 Task: Change the current theme to "Groovy".
Action: Mouse moved to (402, 313)
Screenshot: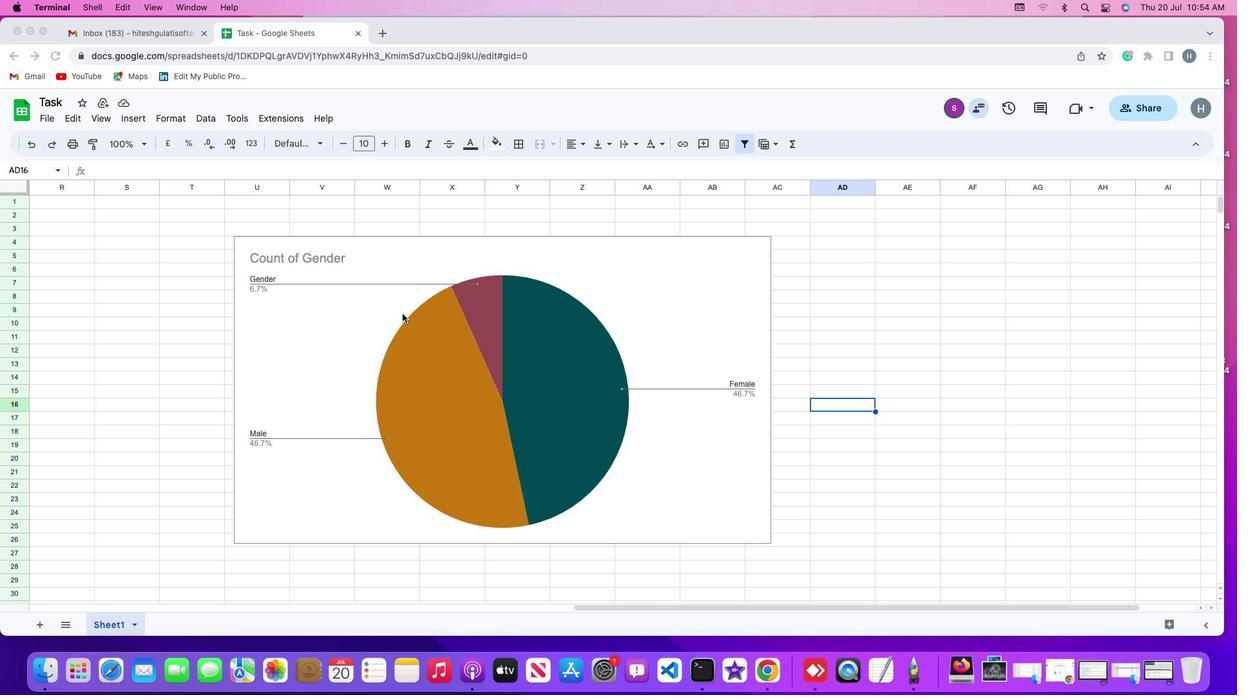 
Action: Mouse pressed left at (402, 313)
Screenshot: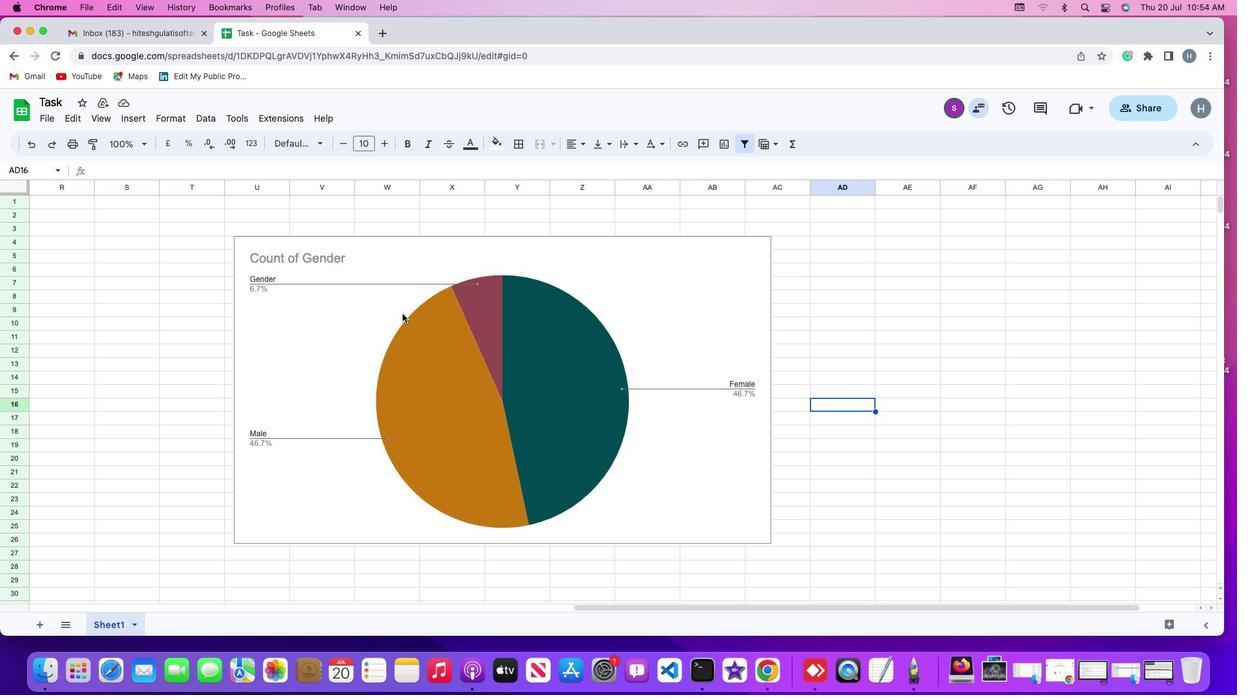 
Action: Mouse moved to (342, 302)
Screenshot: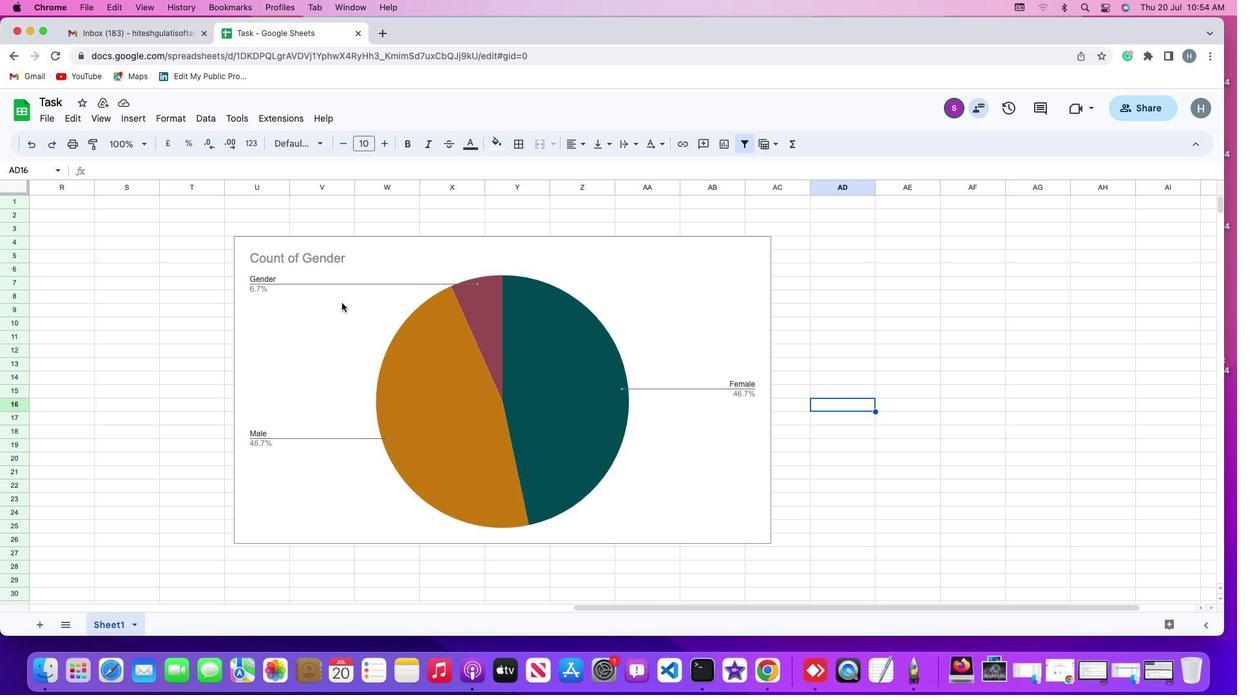 
Action: Mouse pressed left at (342, 302)
Screenshot: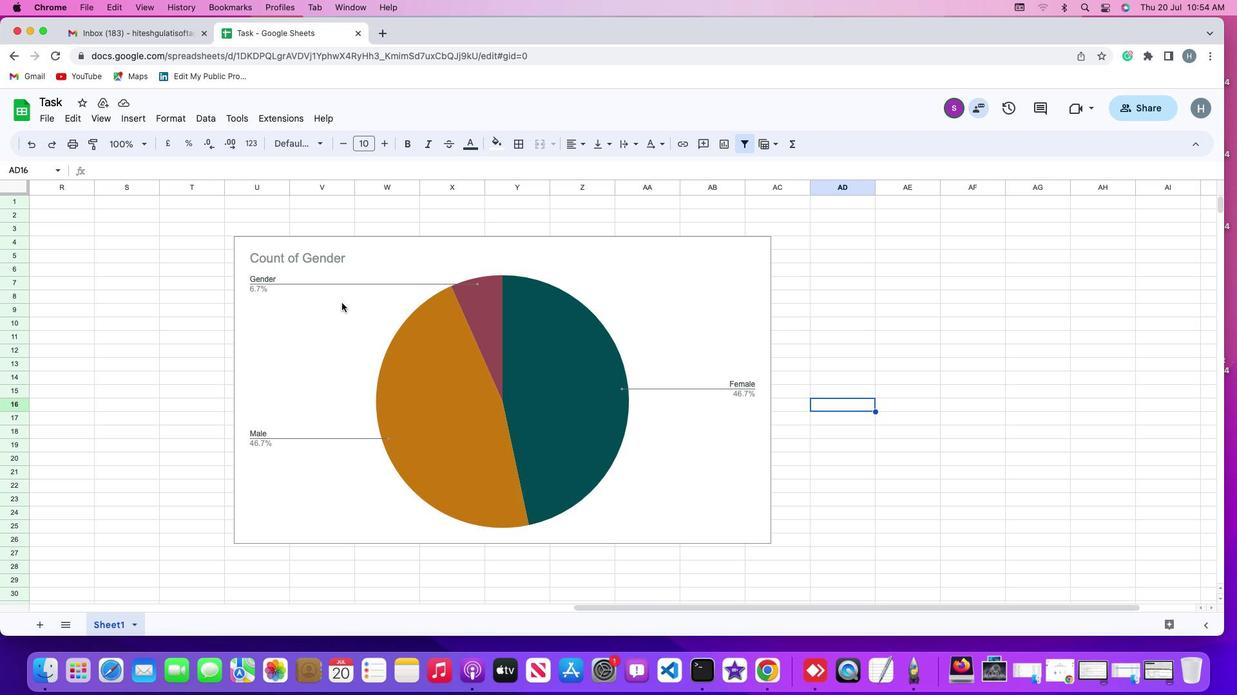 
Action: Mouse moved to (177, 119)
Screenshot: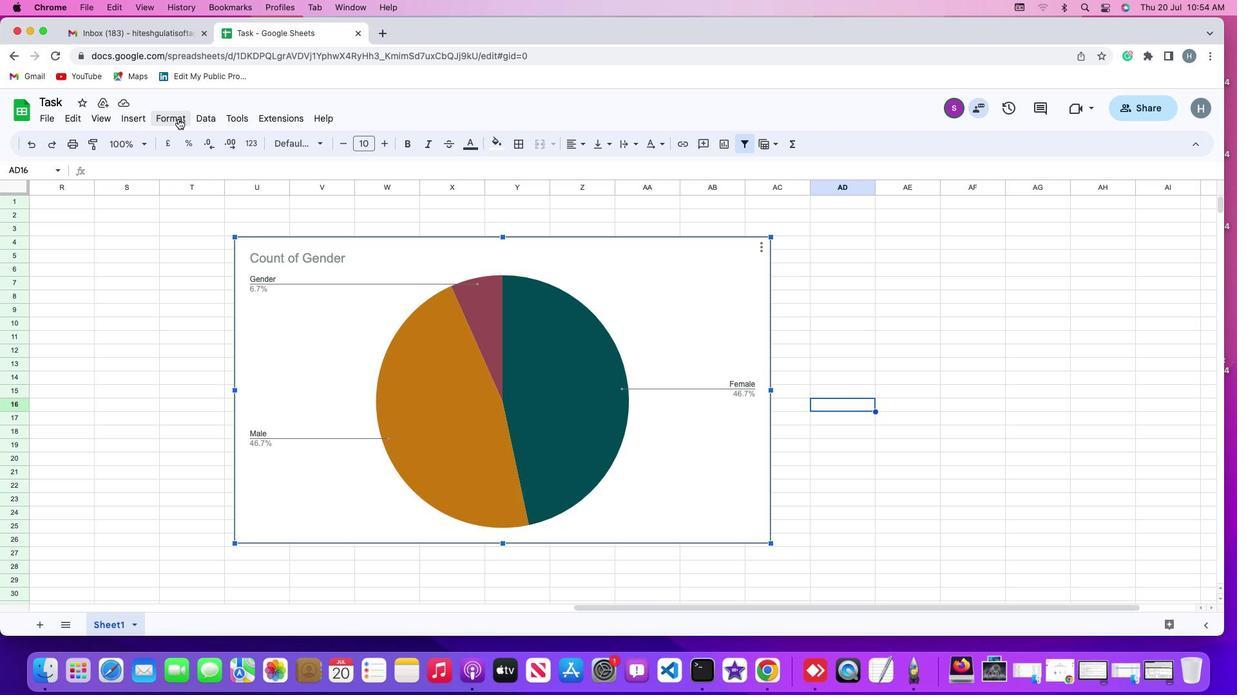 
Action: Mouse pressed left at (177, 119)
Screenshot: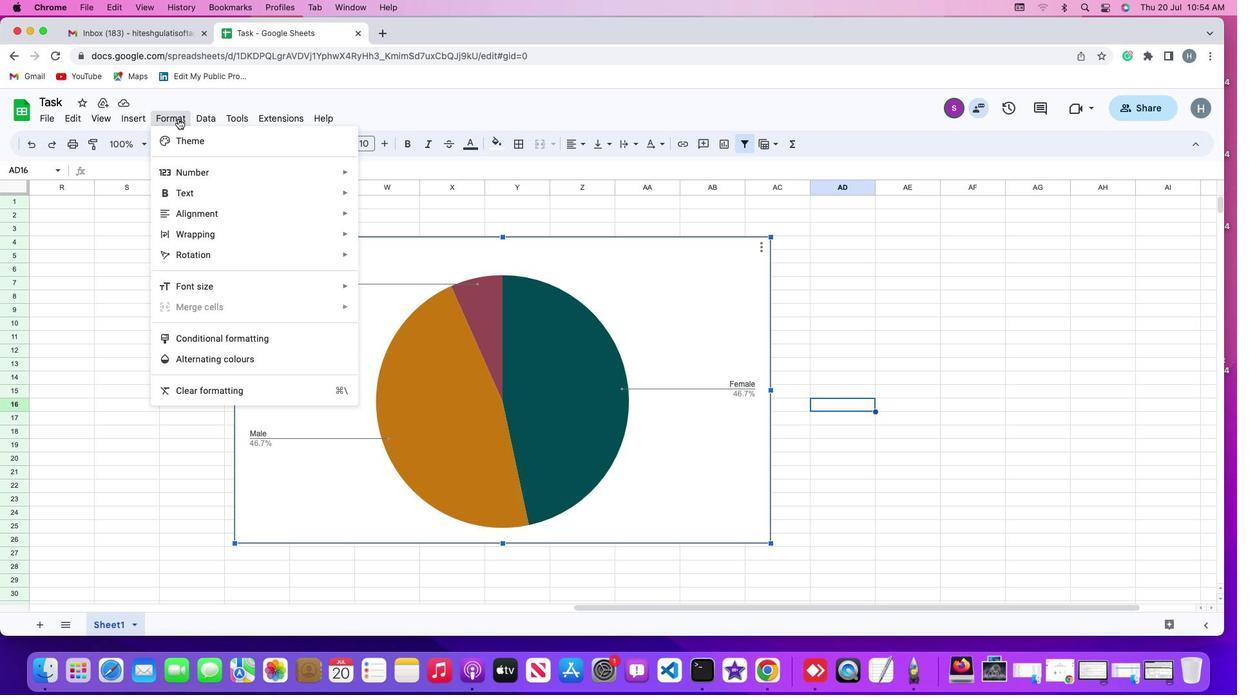 
Action: Mouse moved to (181, 136)
Screenshot: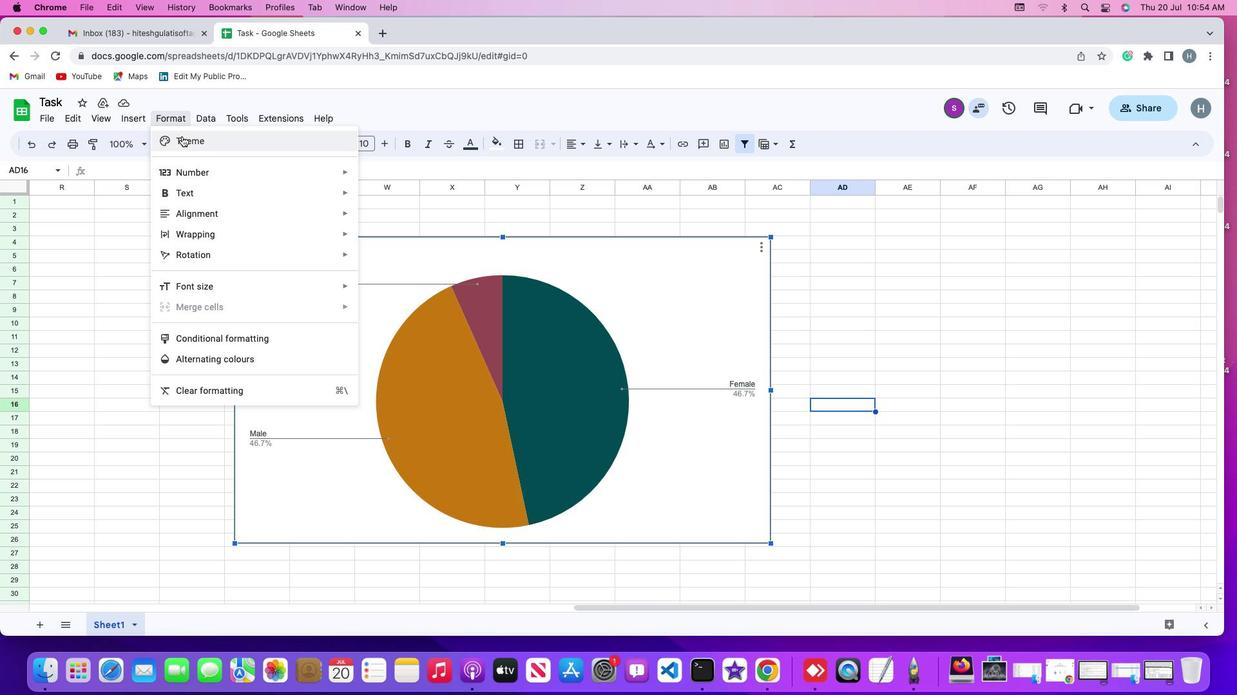 
Action: Mouse pressed left at (181, 136)
Screenshot: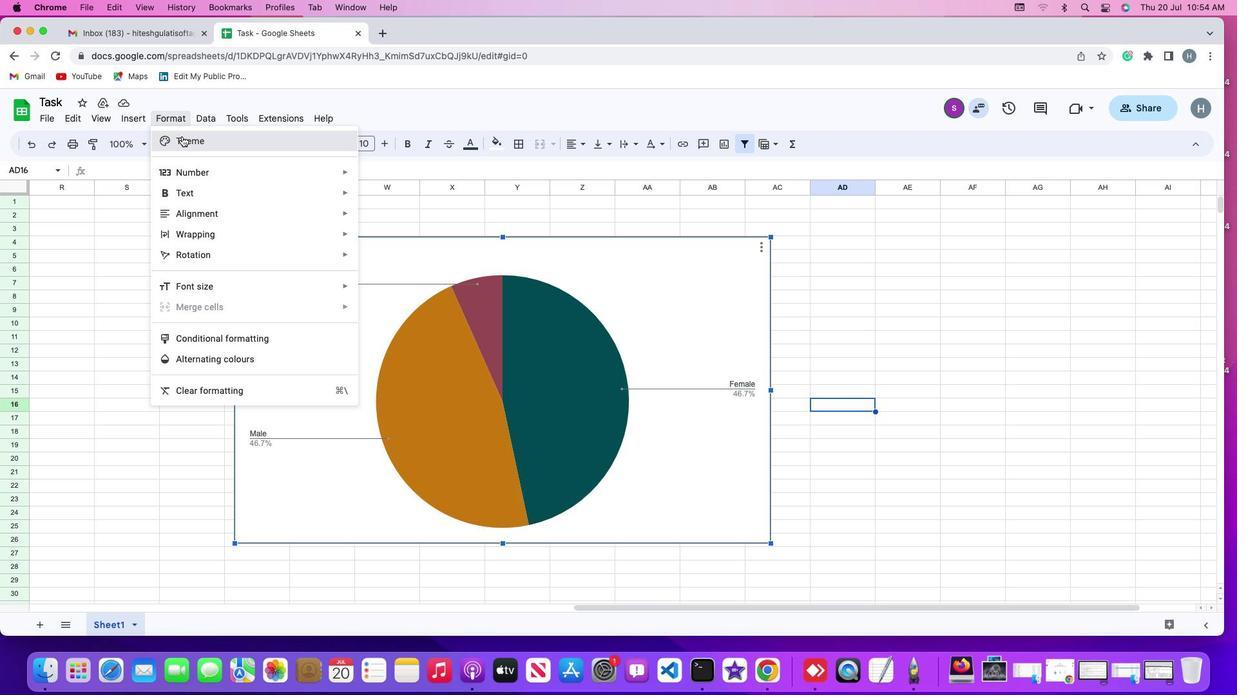 
Action: Mouse moved to (1099, 373)
Screenshot: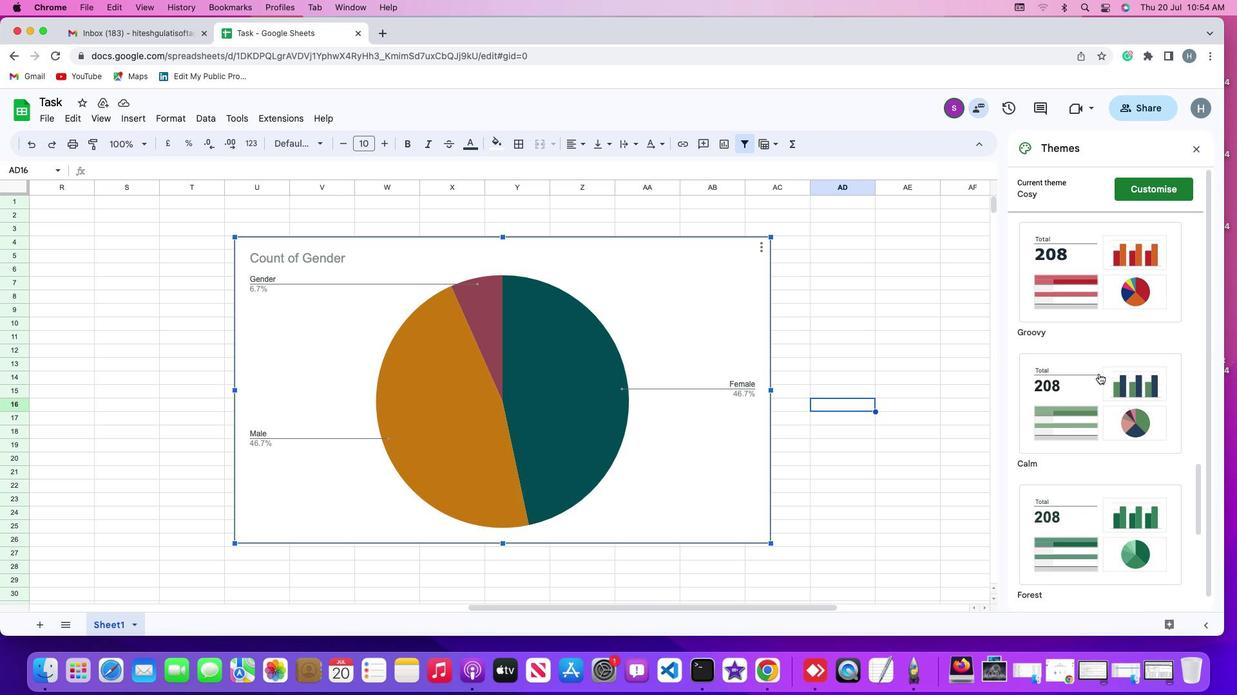 
Action: Mouse scrolled (1099, 373) with delta (0, 0)
Screenshot: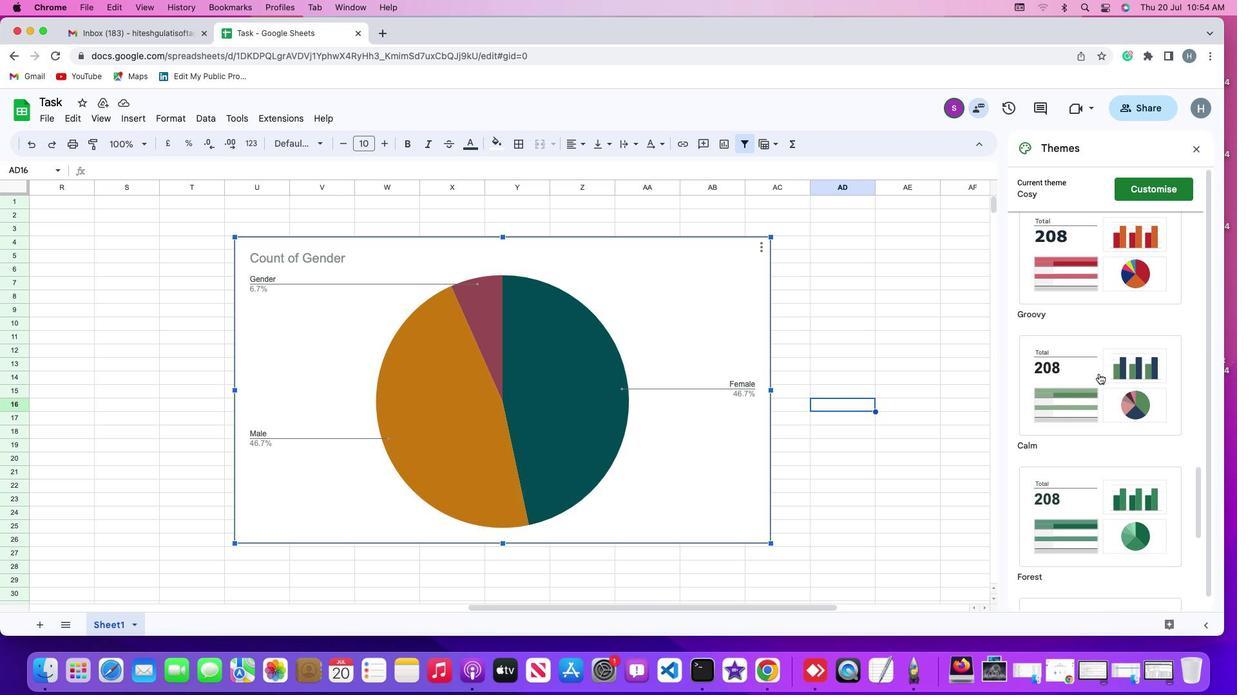 
Action: Mouse scrolled (1099, 373) with delta (0, 0)
Screenshot: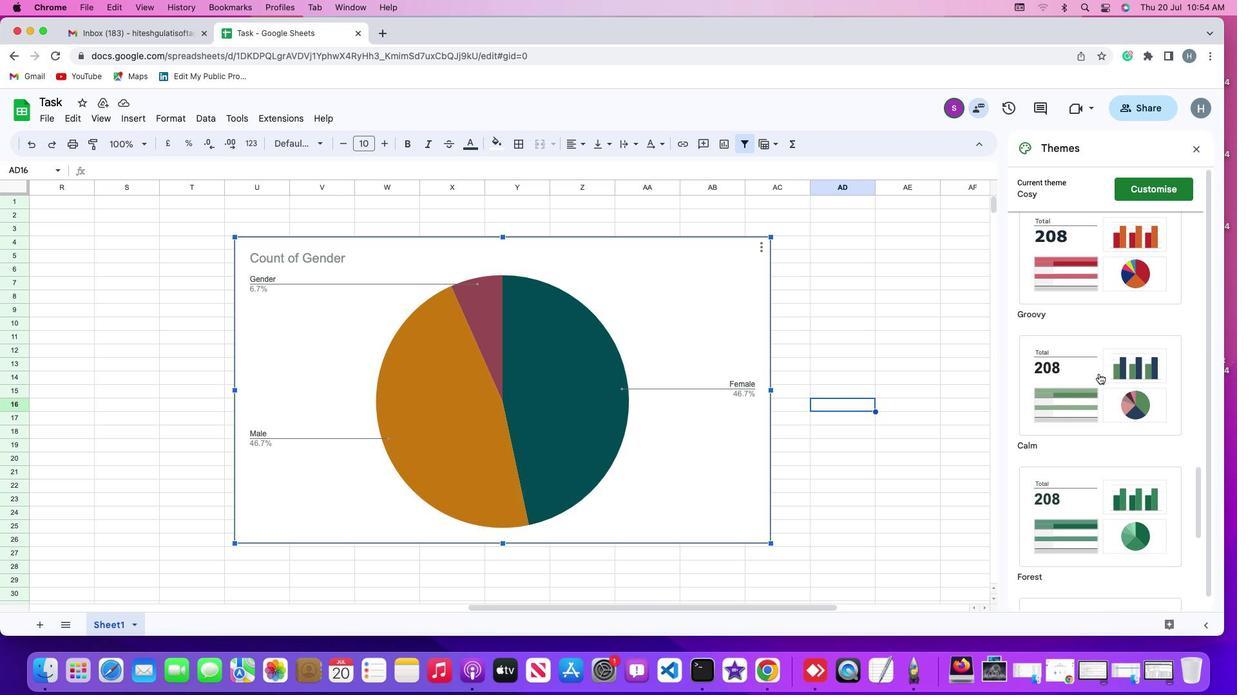 
Action: Mouse scrolled (1099, 373) with delta (0, -1)
Screenshot: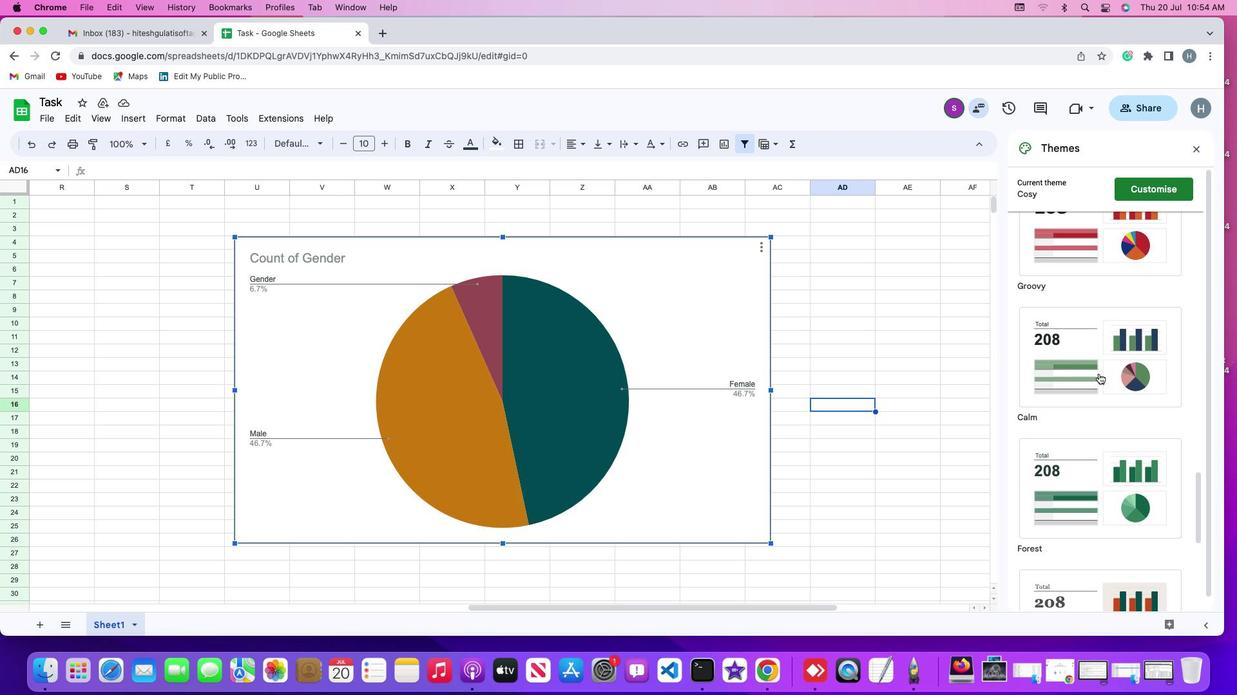 
Action: Mouse scrolled (1099, 373) with delta (0, -3)
Screenshot: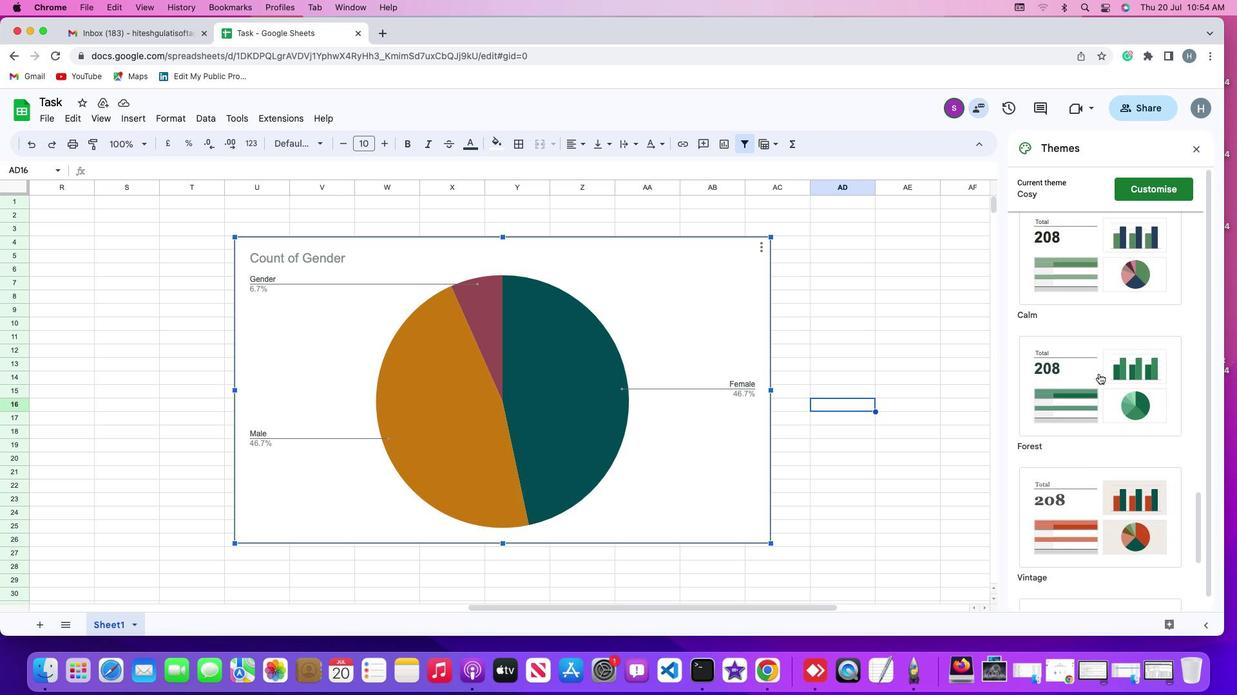
Action: Mouse scrolled (1099, 373) with delta (0, 0)
Screenshot: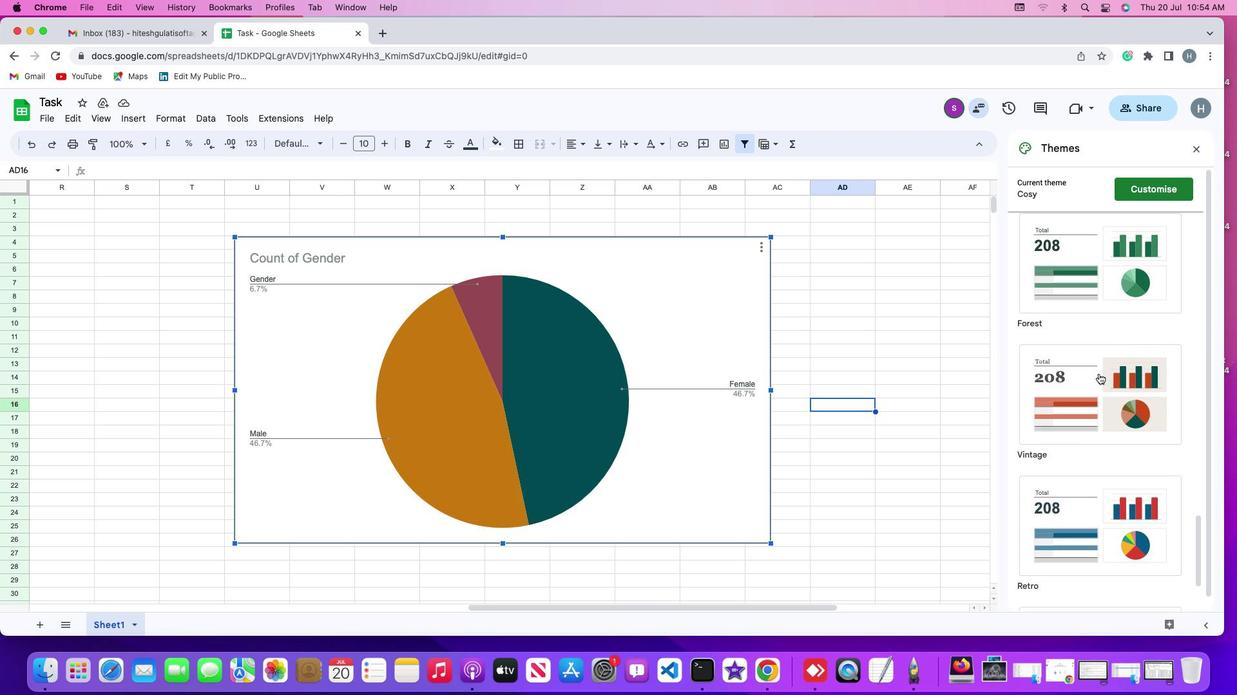 
Action: Mouse scrolled (1099, 373) with delta (0, 0)
Screenshot: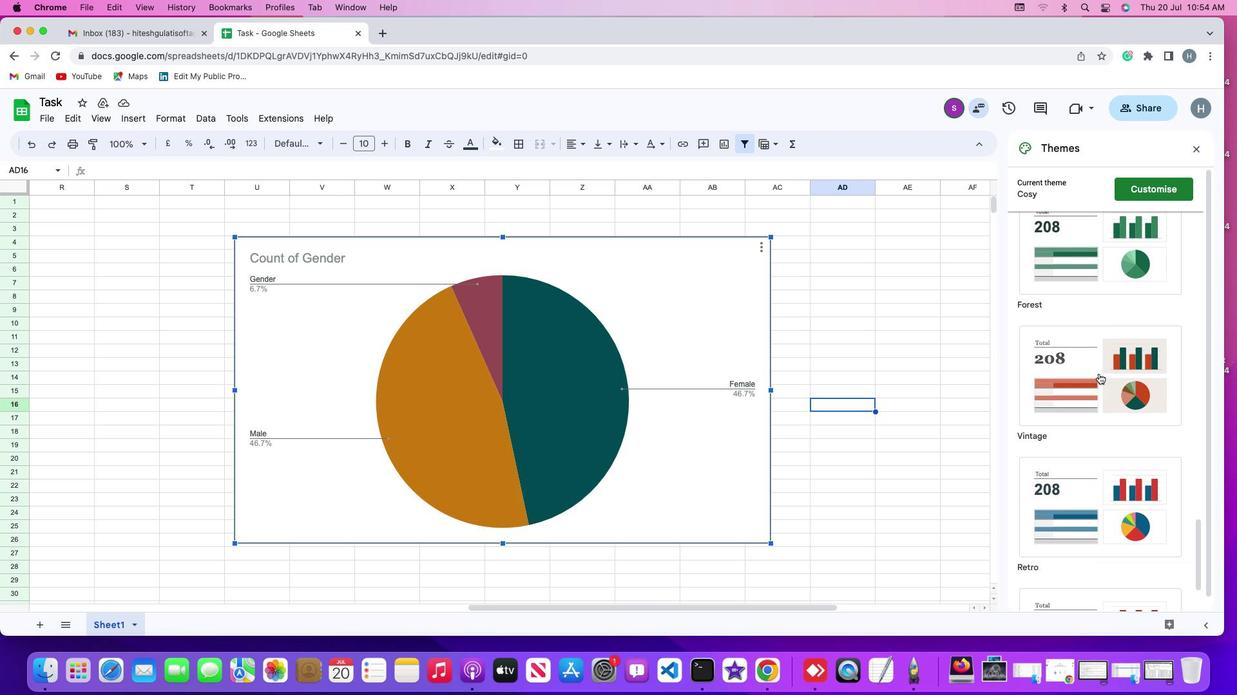 
Action: Mouse scrolled (1099, 373) with delta (0, -1)
Screenshot: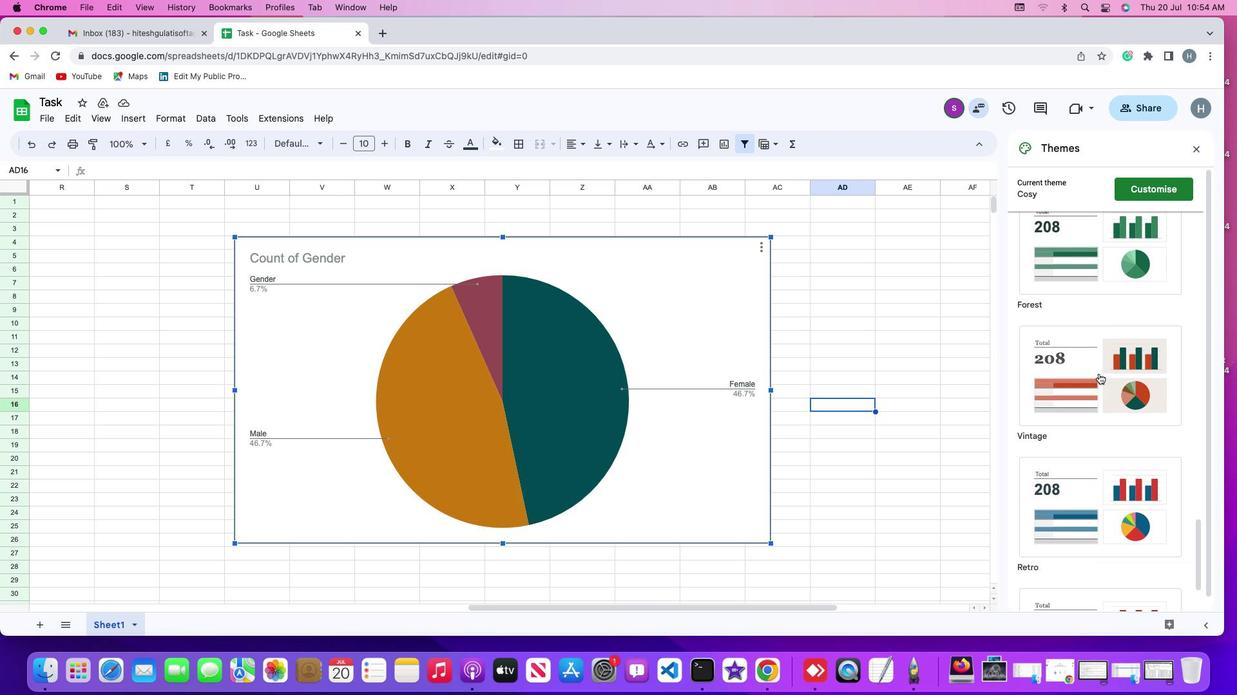 
Action: Mouse scrolled (1099, 373) with delta (0, -2)
Screenshot: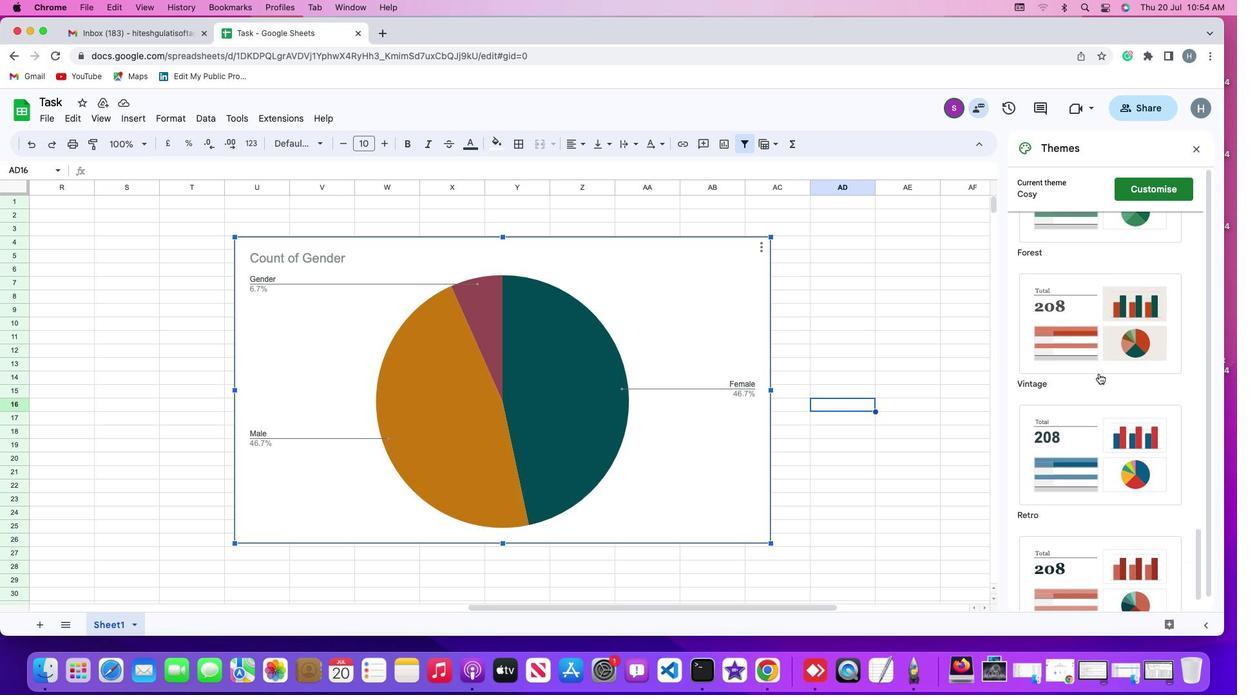 
Action: Mouse scrolled (1099, 373) with delta (0, 0)
Screenshot: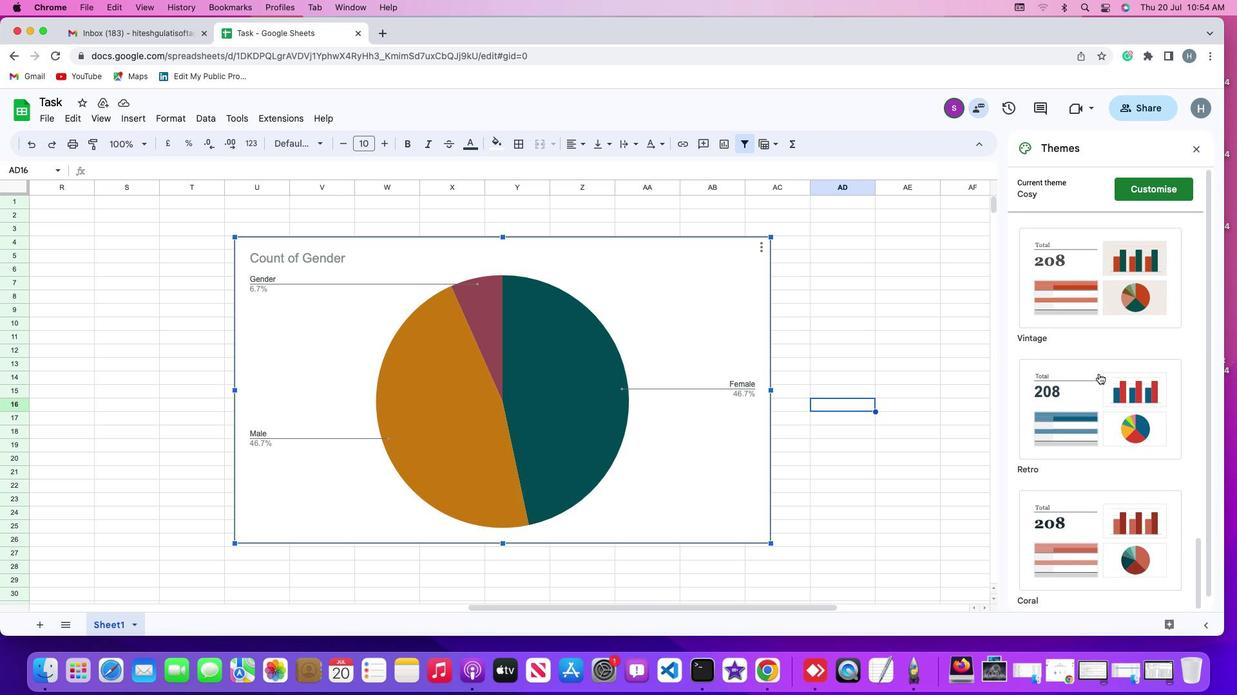 
Action: Mouse scrolled (1099, 373) with delta (0, 0)
Screenshot: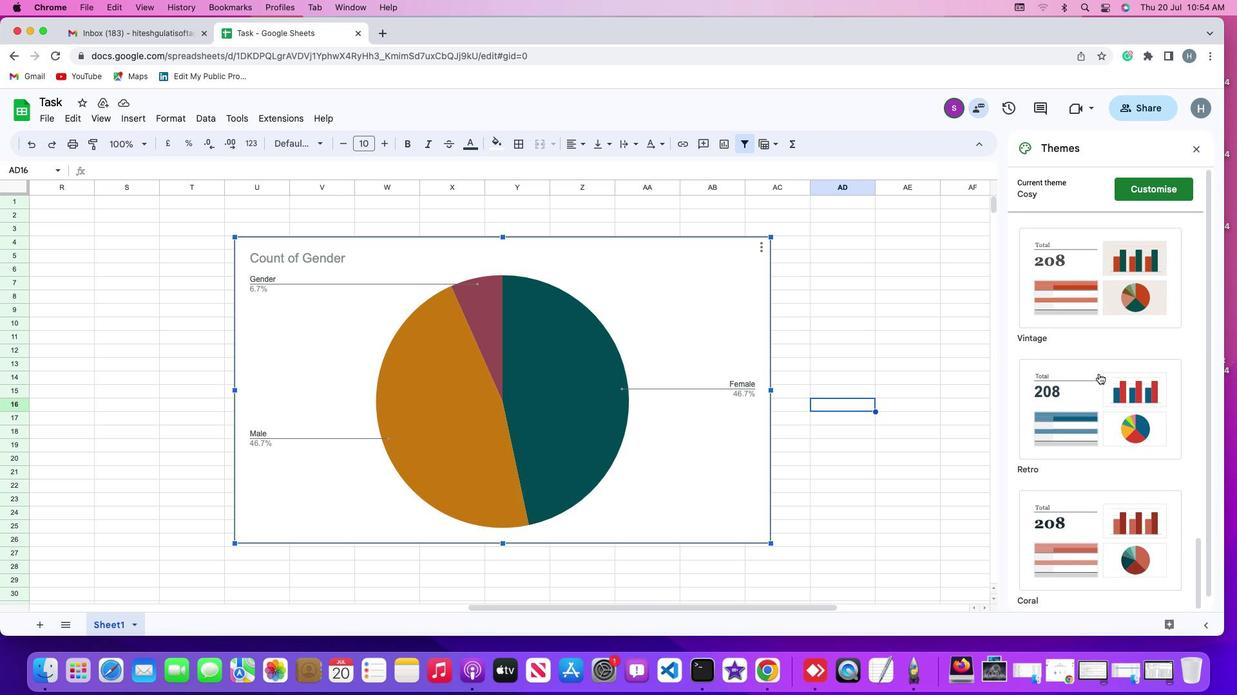 
Action: Mouse scrolled (1099, 373) with delta (0, -1)
Screenshot: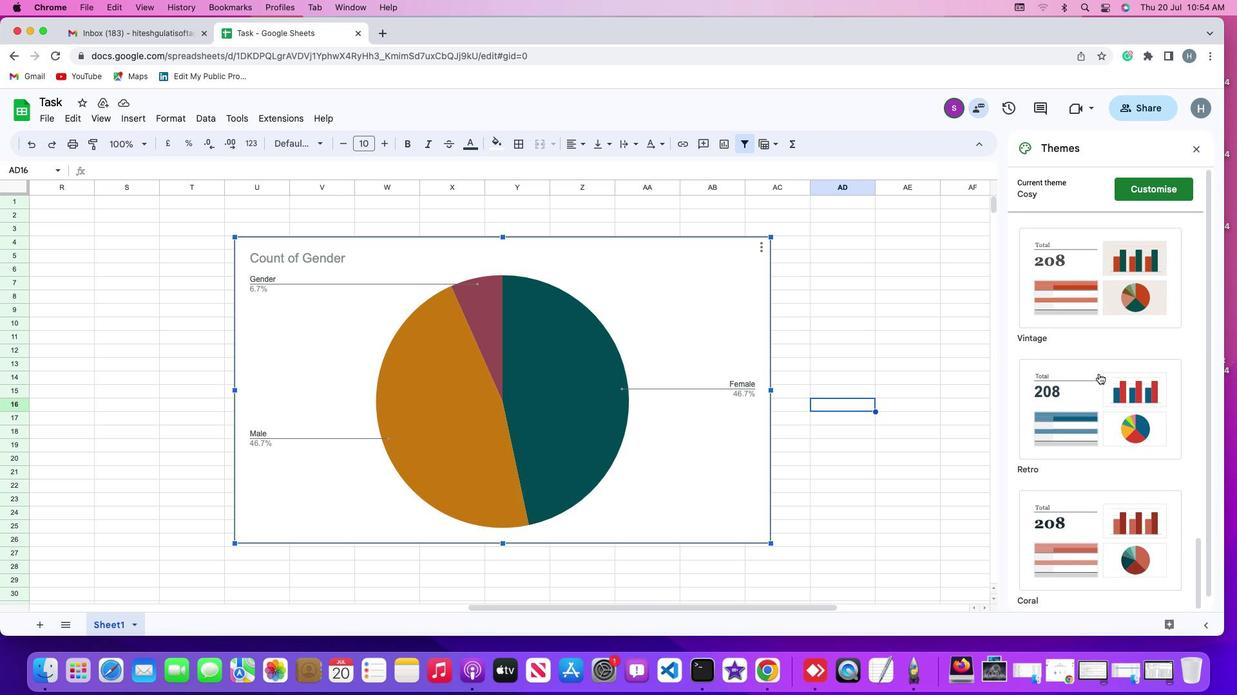 
Action: Mouse scrolled (1099, 373) with delta (0, -1)
Screenshot: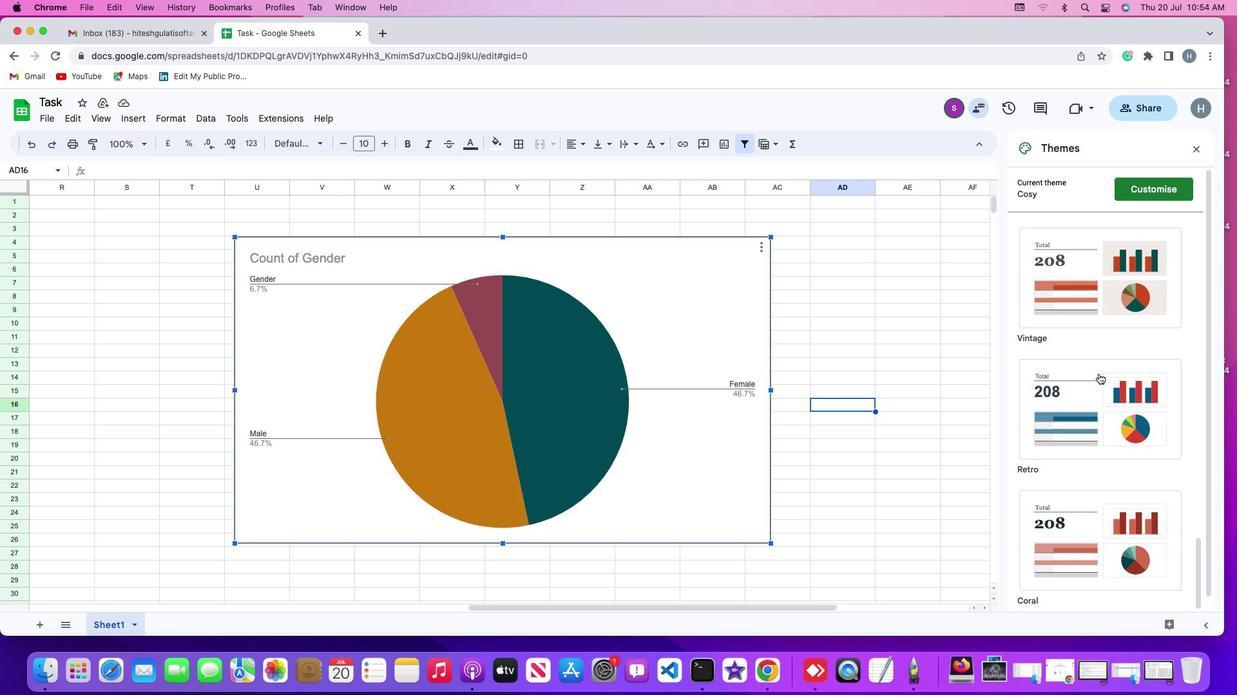 
Action: Mouse scrolled (1099, 373) with delta (0, 0)
Screenshot: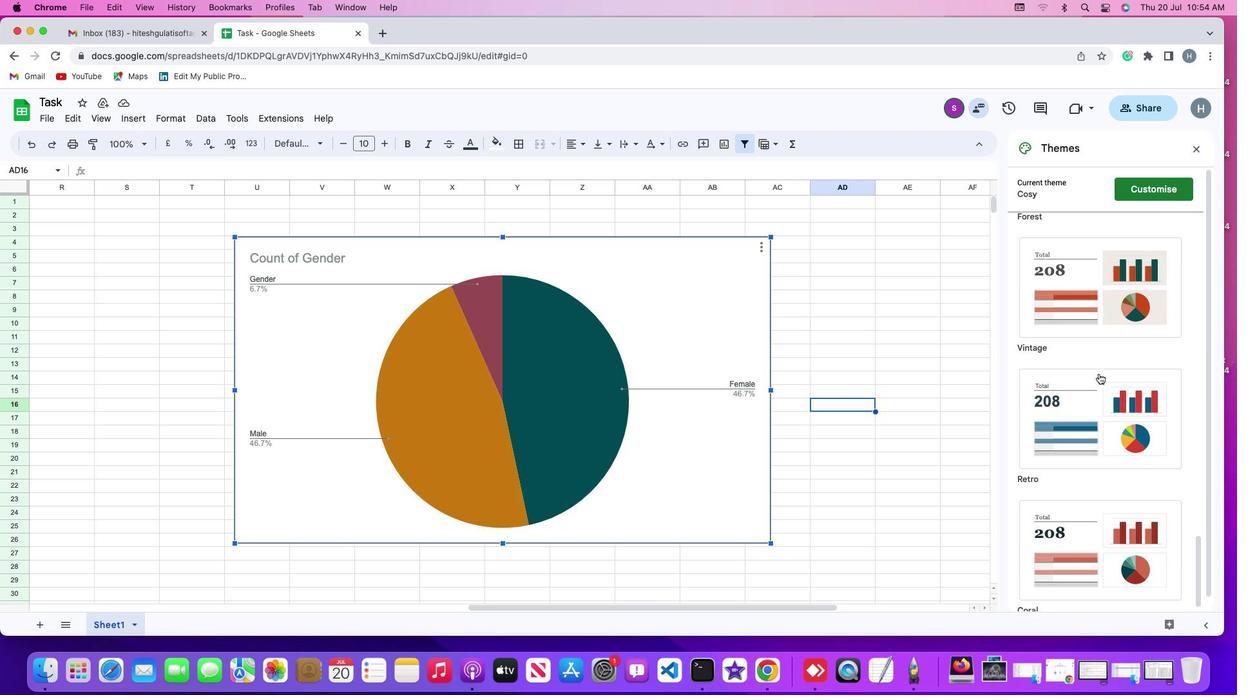
Action: Mouse scrolled (1099, 373) with delta (0, 0)
Screenshot: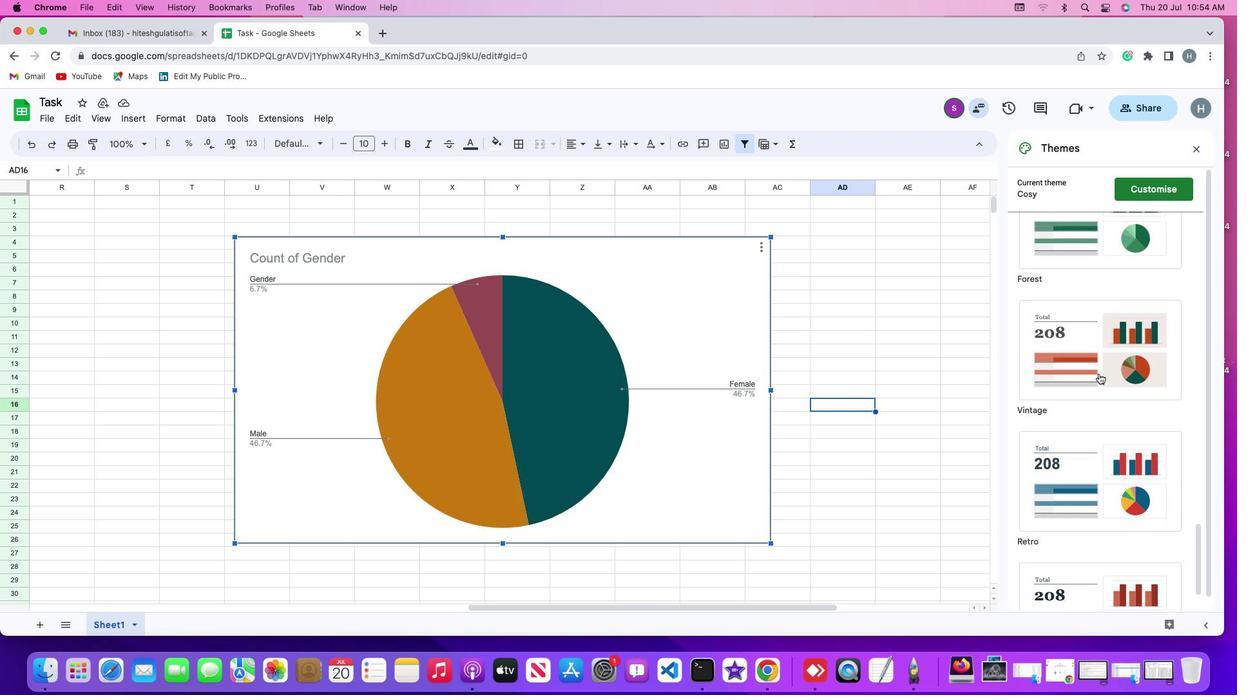 
Action: Mouse scrolled (1099, 373) with delta (0, 1)
Screenshot: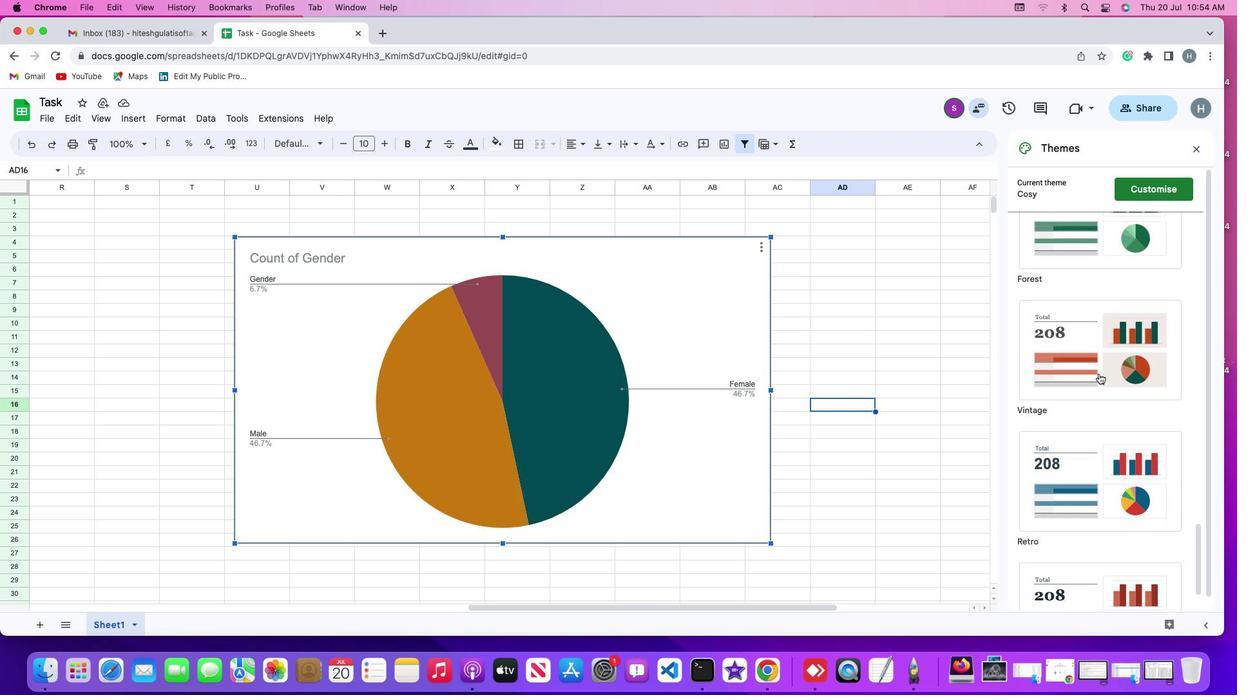 
Action: Mouse scrolled (1099, 373) with delta (0, 3)
Screenshot: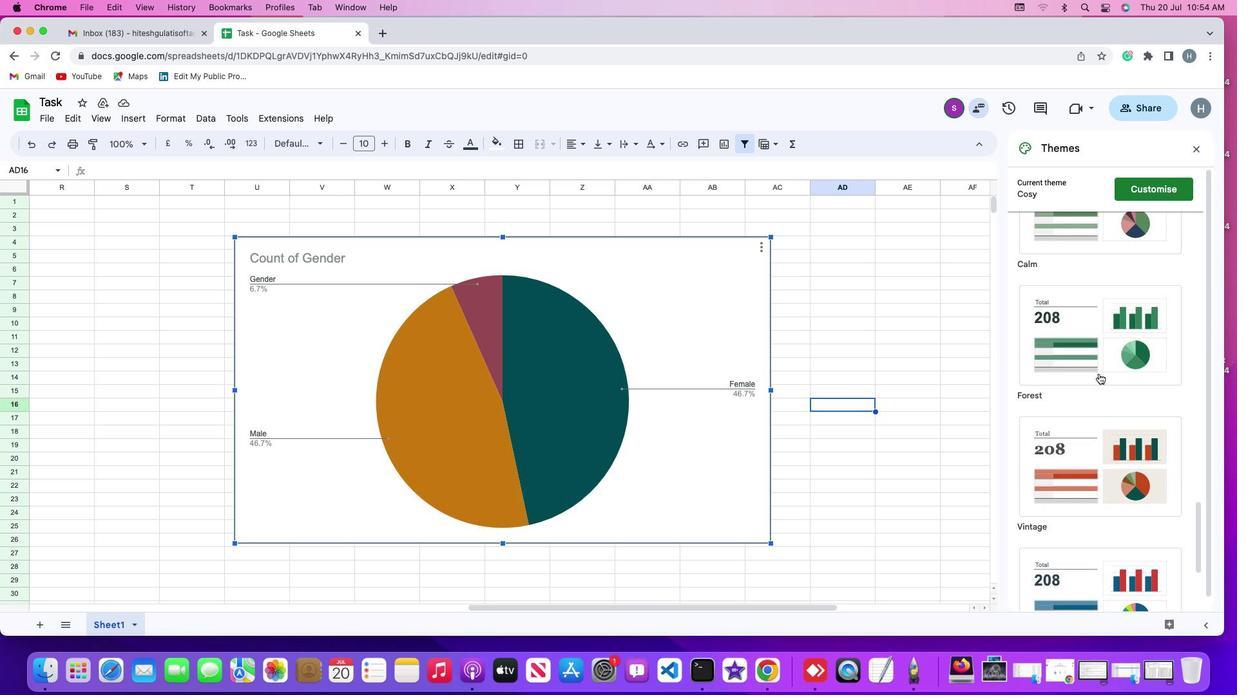 
Action: Mouse moved to (1075, 302)
Screenshot: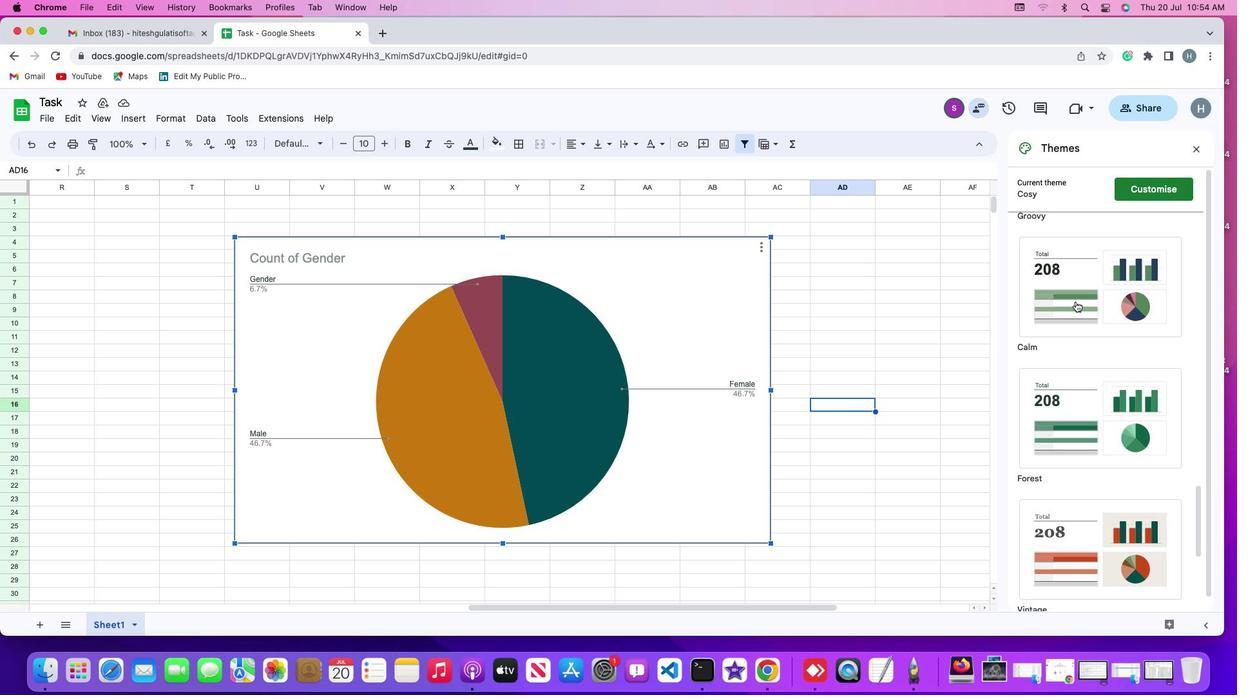 
Action: Mouse scrolled (1075, 302) with delta (0, 0)
Screenshot: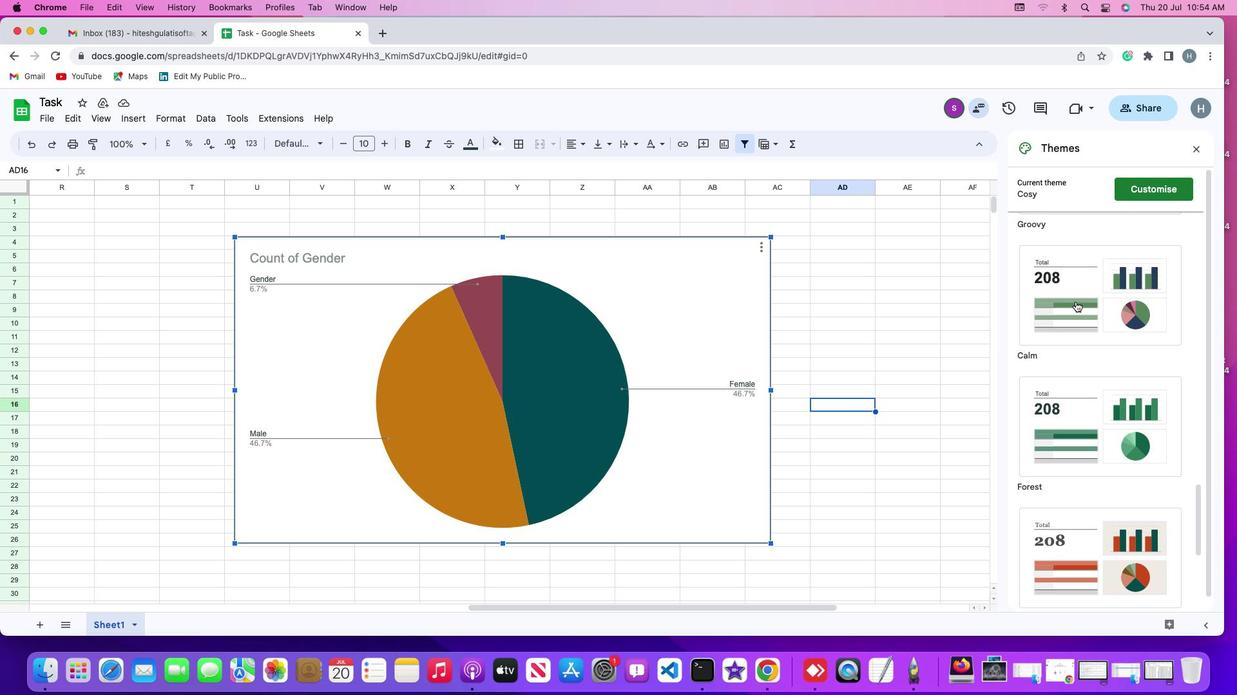 
Action: Mouse scrolled (1075, 302) with delta (0, 0)
Screenshot: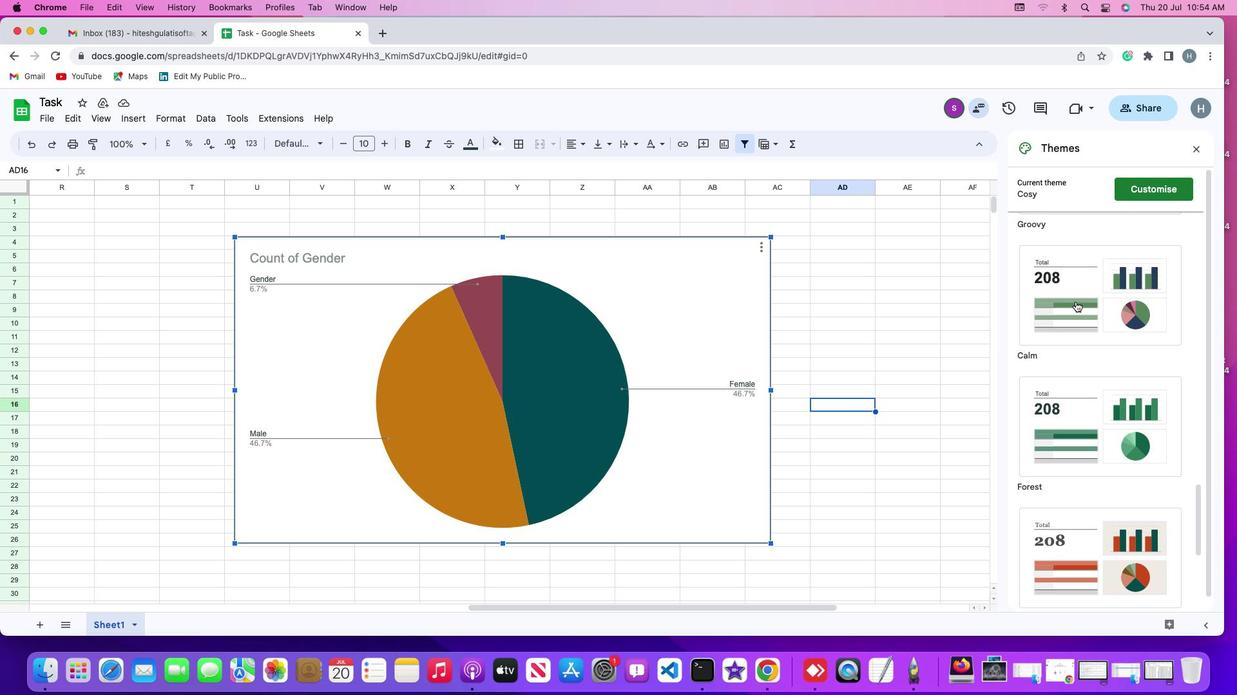 
Action: Mouse scrolled (1075, 302) with delta (0, 1)
Screenshot: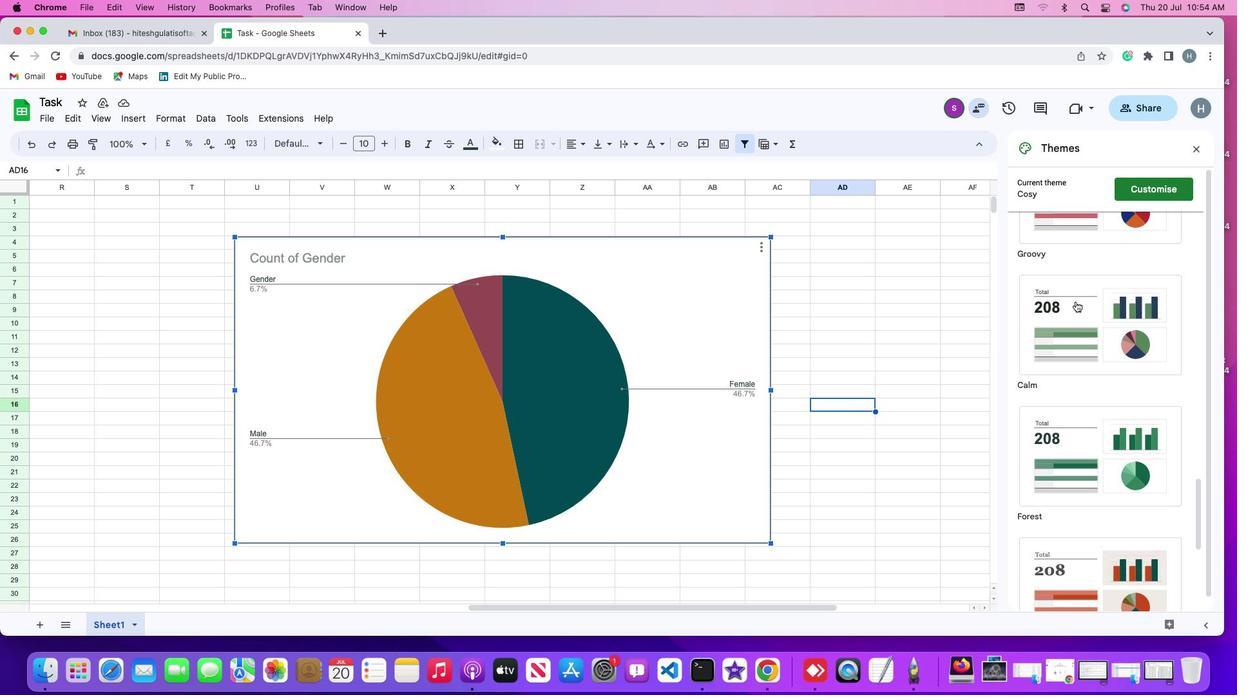 
Action: Mouse scrolled (1075, 302) with delta (0, 2)
Screenshot: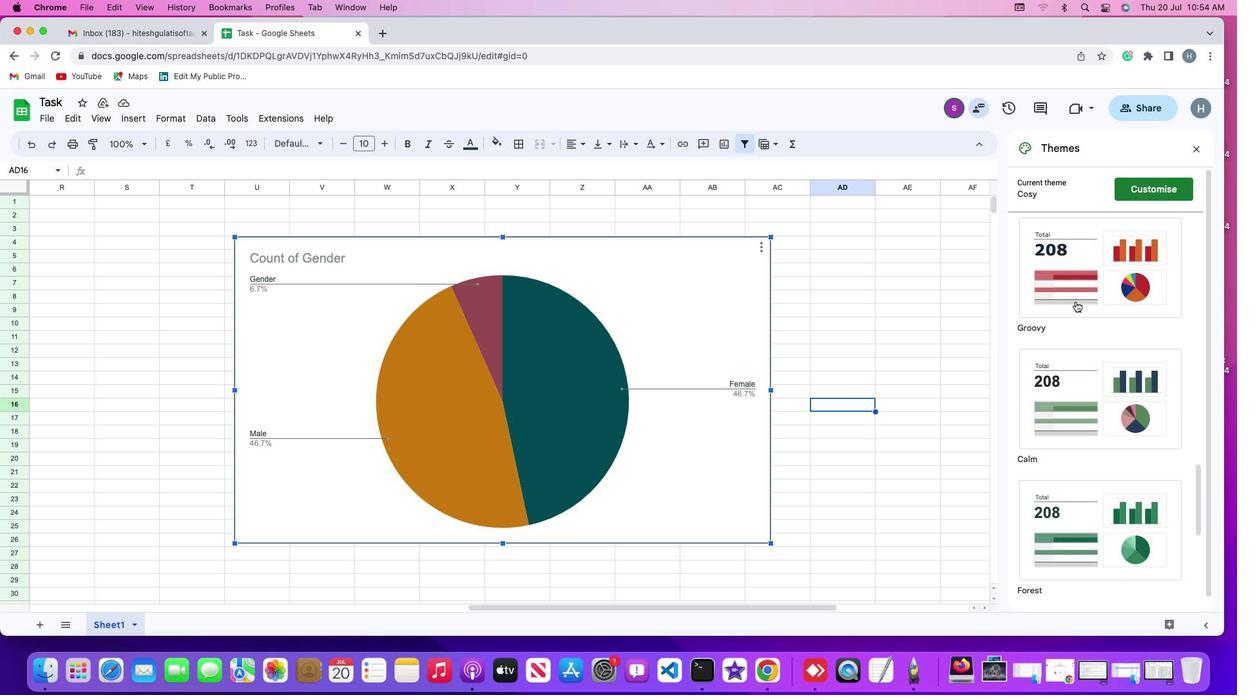 
Action: Mouse moved to (1072, 425)
Screenshot: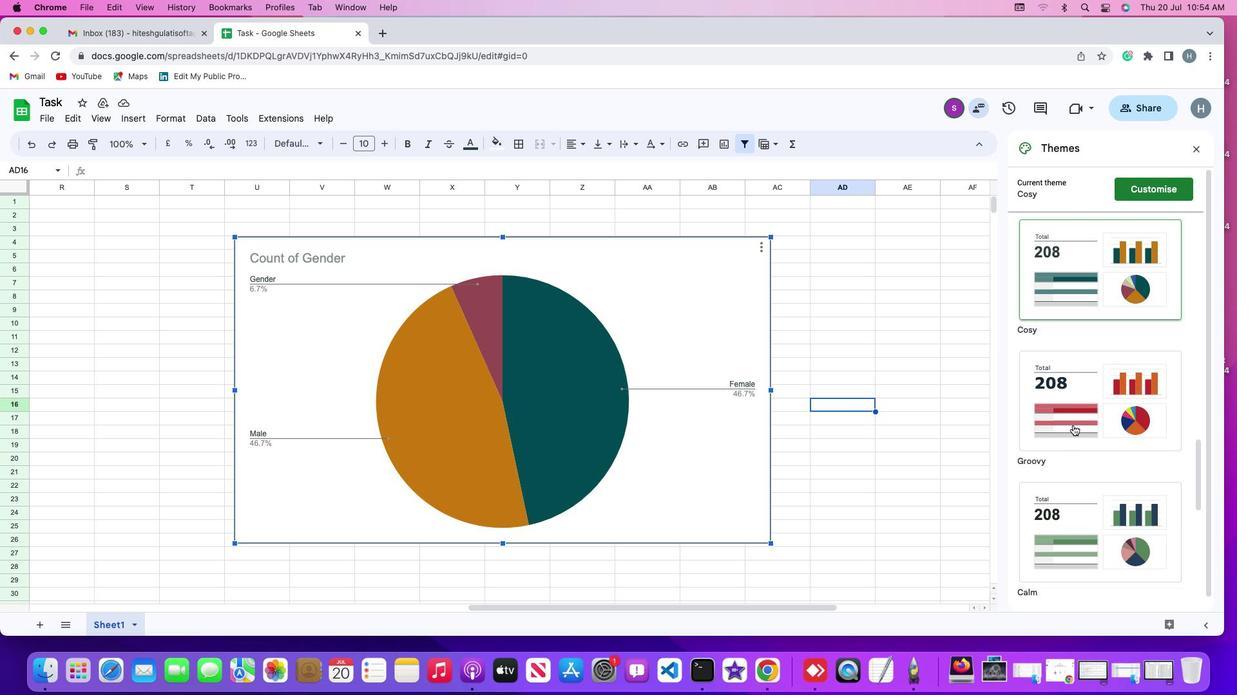 
Action: Mouse pressed left at (1072, 425)
Screenshot: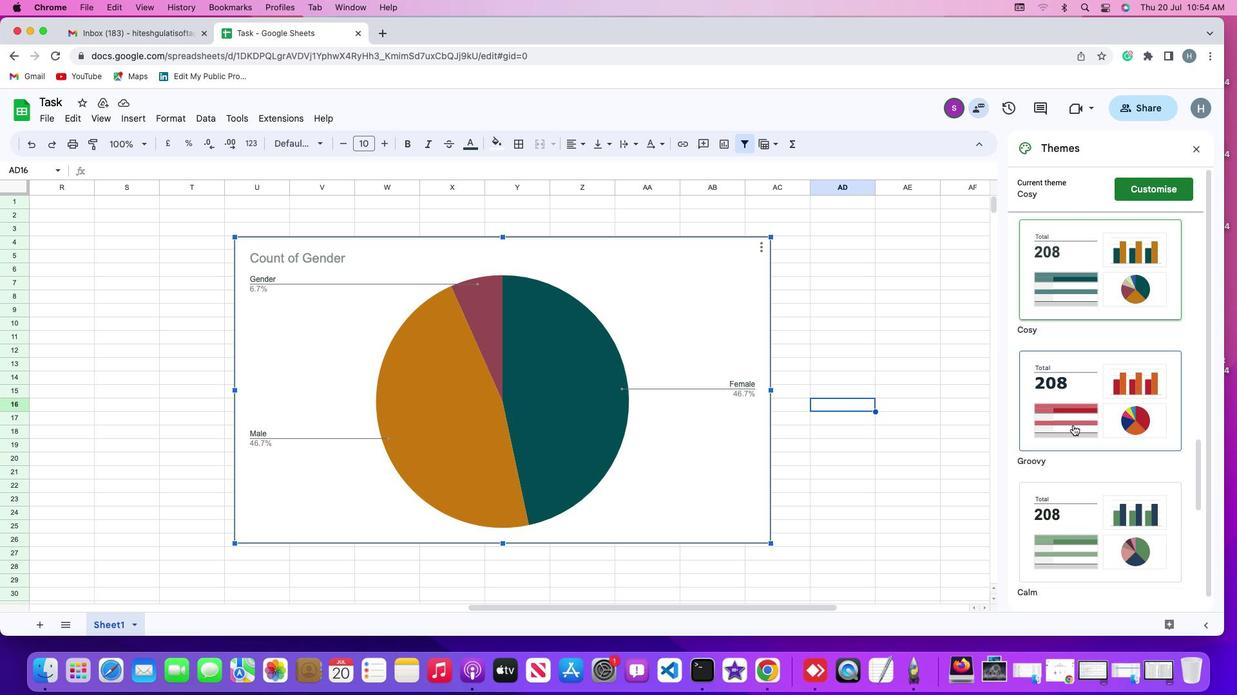 
